 Task: Add Sprouts Arnica Oil to the cart.
Action: Mouse moved to (809, 259)
Screenshot: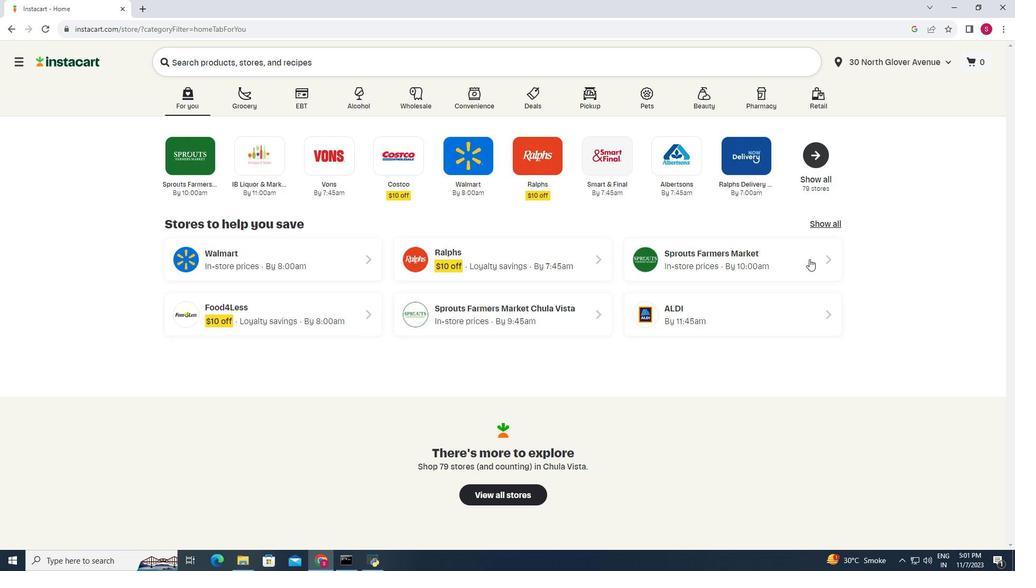 
Action: Mouse pressed left at (809, 259)
Screenshot: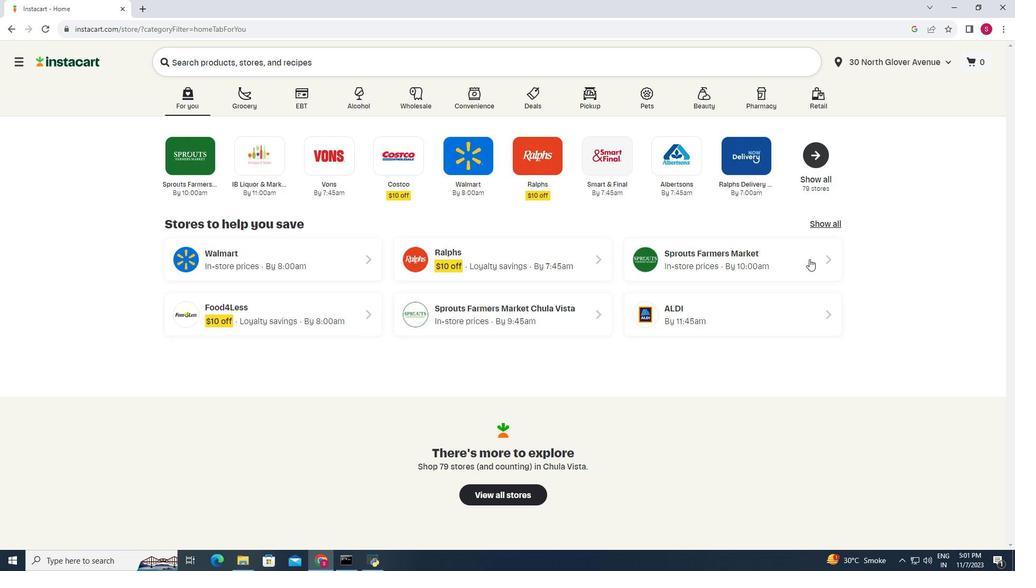 
Action: Mouse moved to (89, 388)
Screenshot: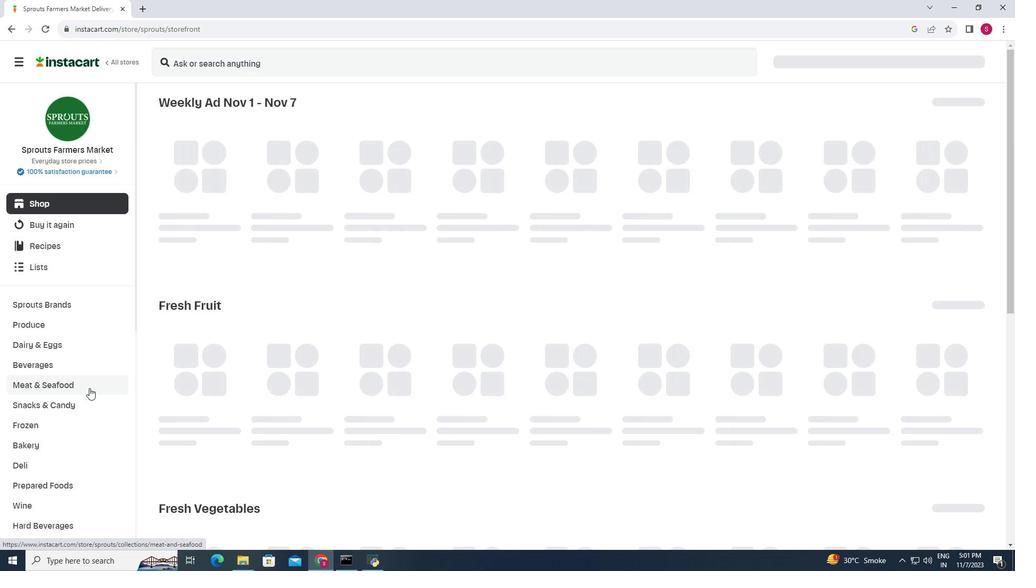 
Action: Mouse scrolled (89, 387) with delta (0, 0)
Screenshot: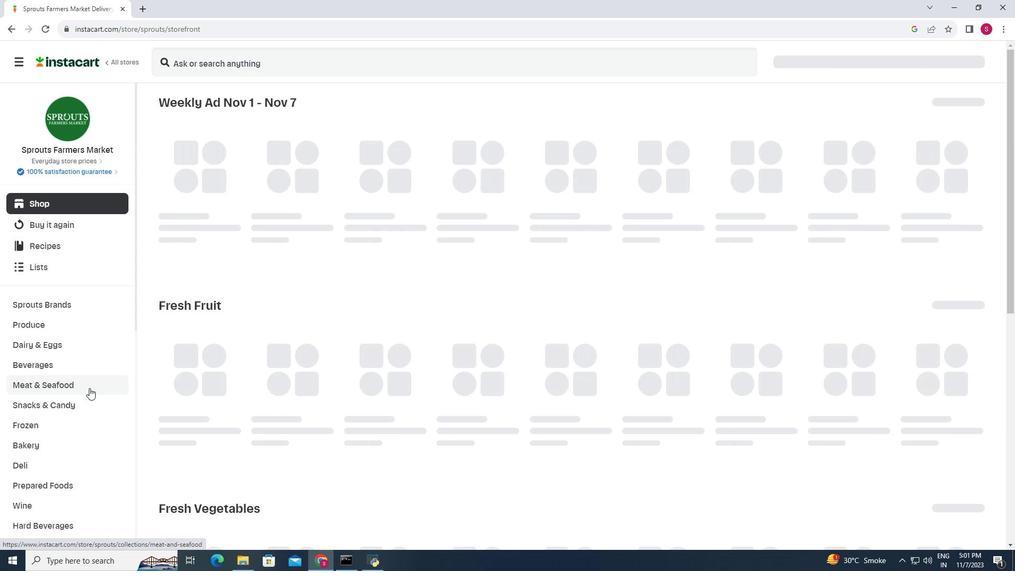 
Action: Mouse scrolled (89, 387) with delta (0, 0)
Screenshot: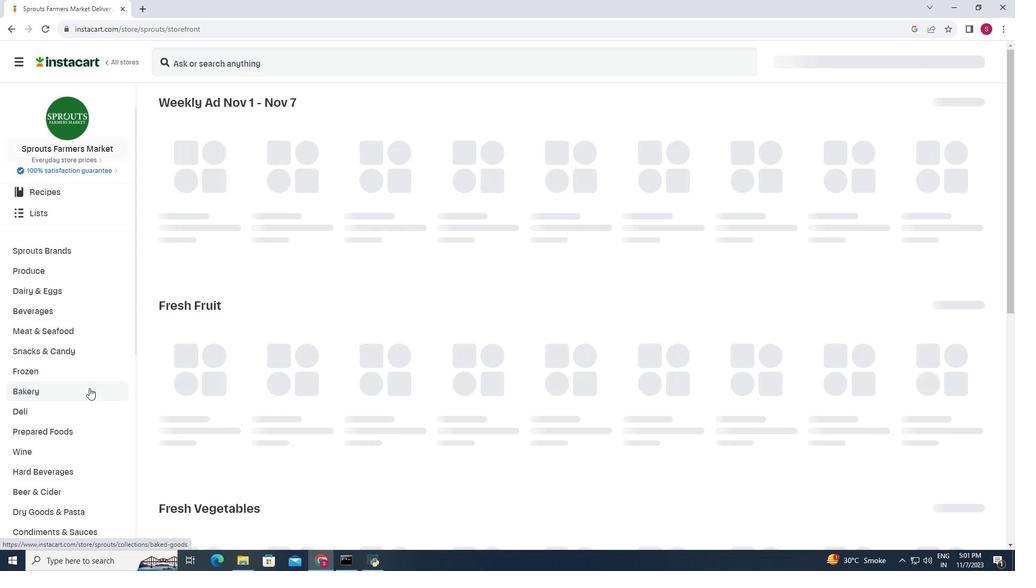 
Action: Mouse scrolled (89, 387) with delta (0, 0)
Screenshot: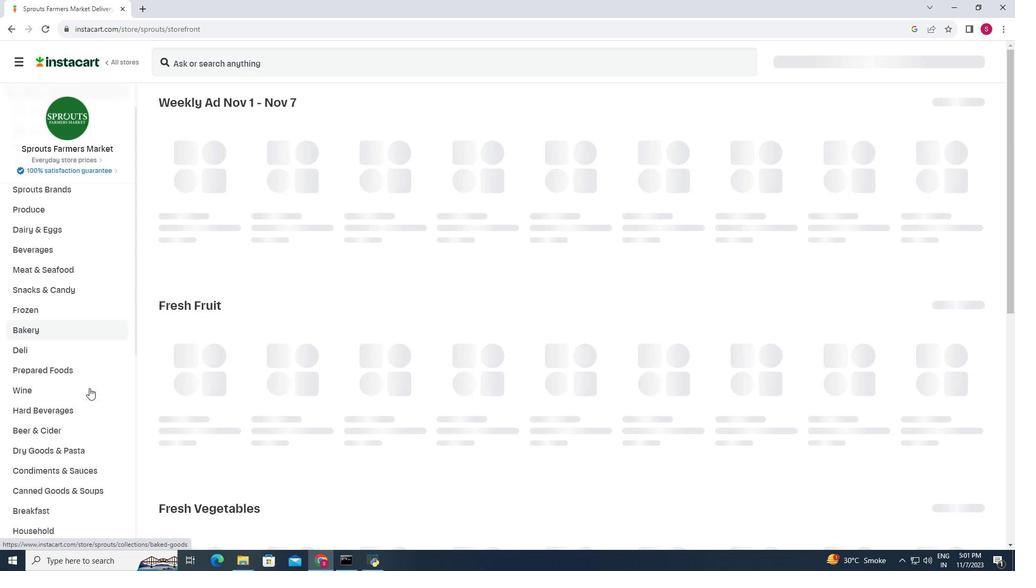 
Action: Mouse scrolled (89, 387) with delta (0, 0)
Screenshot: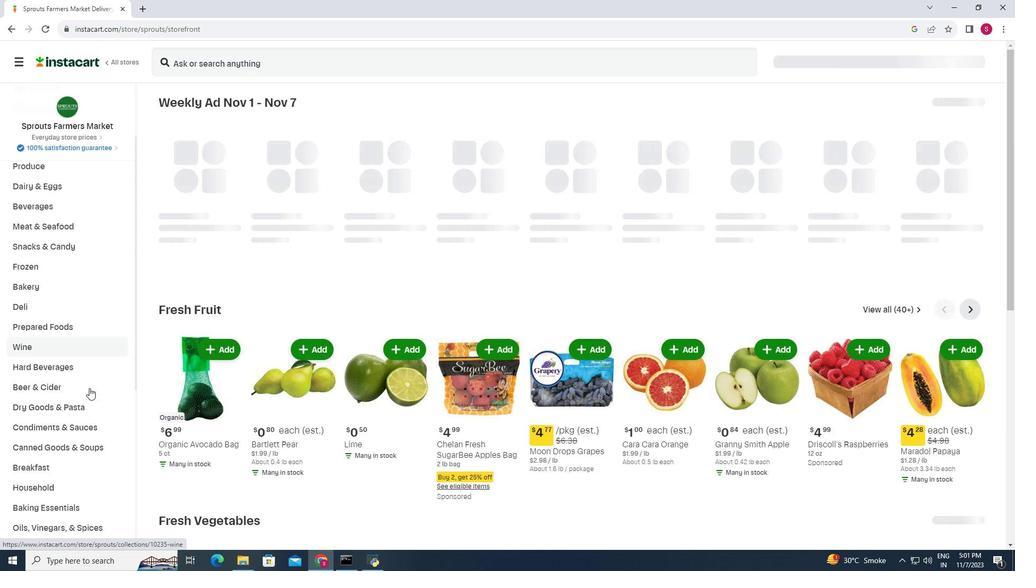 
Action: Mouse moved to (69, 428)
Screenshot: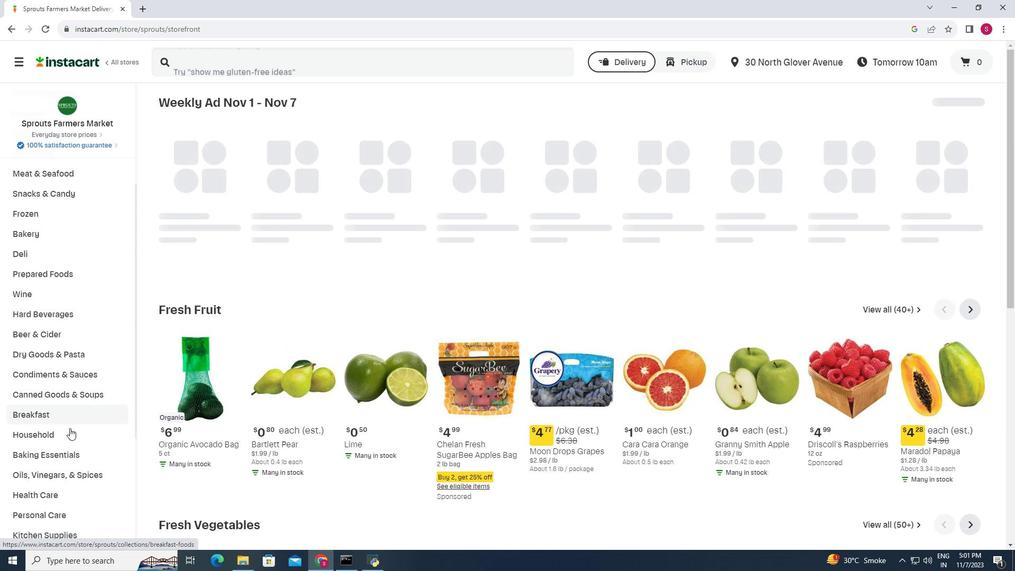 
Action: Mouse pressed left at (69, 428)
Screenshot: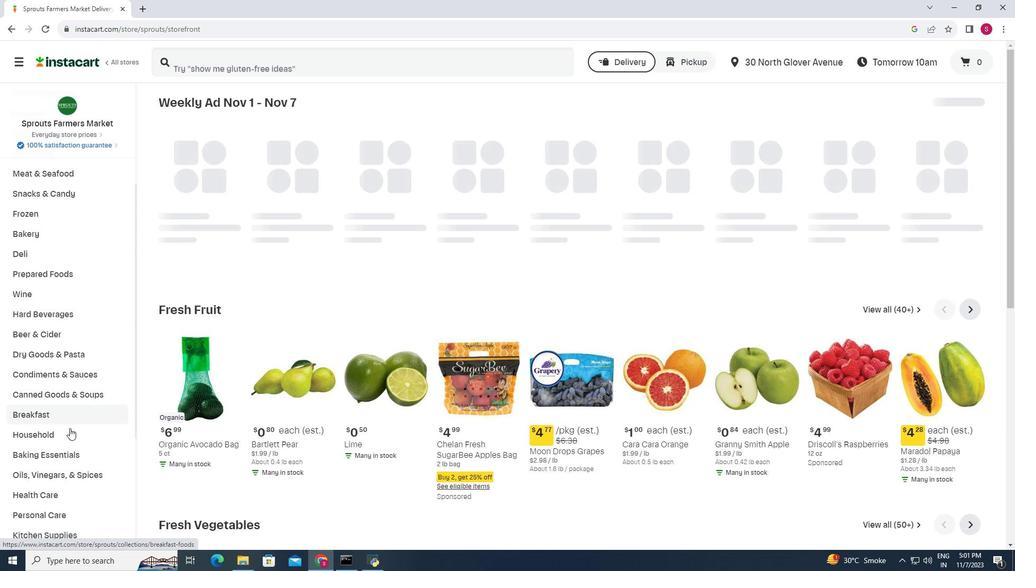 
Action: Mouse moved to (60, 430)
Screenshot: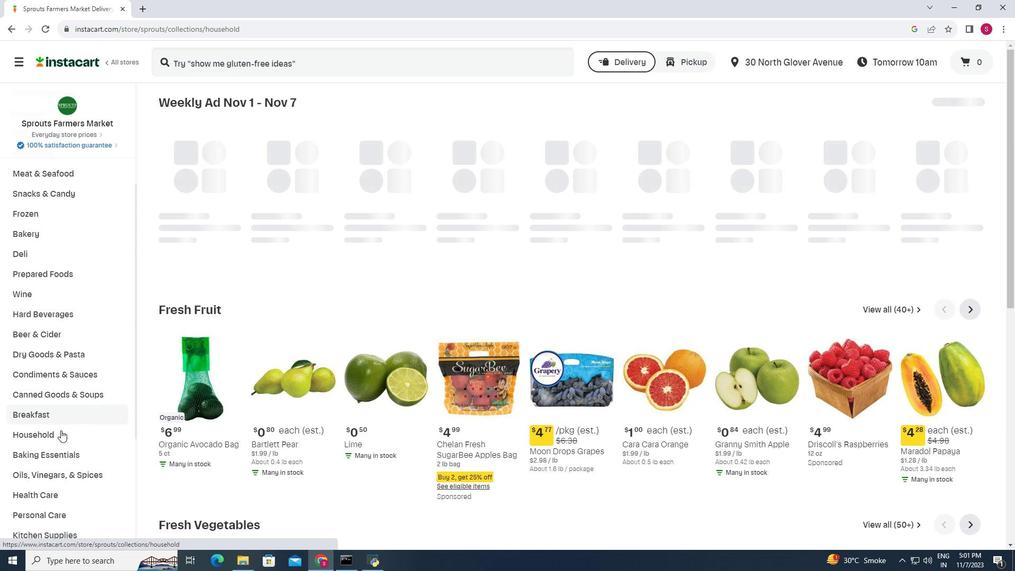 
Action: Mouse pressed left at (60, 430)
Screenshot: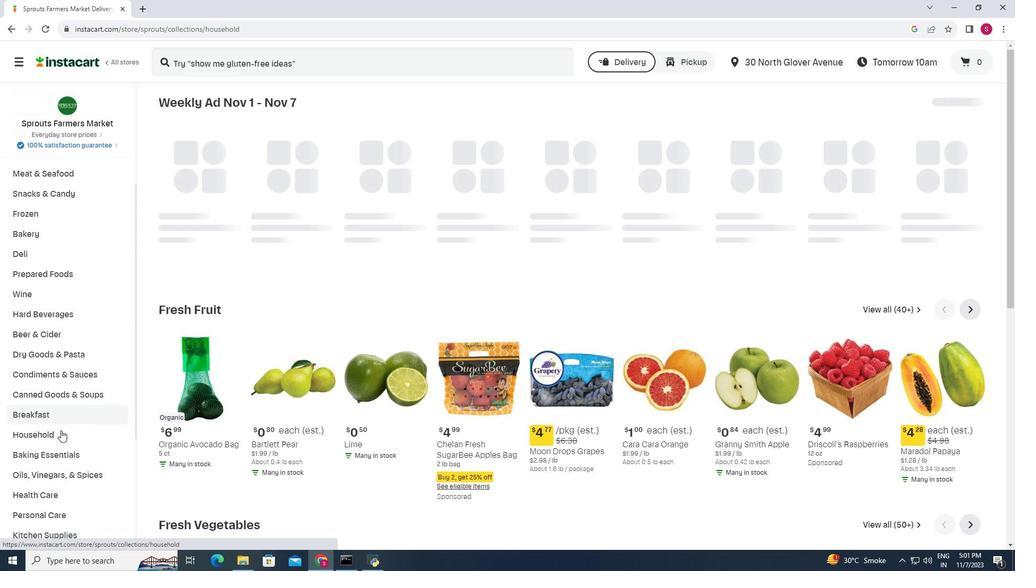 
Action: Mouse moved to (587, 124)
Screenshot: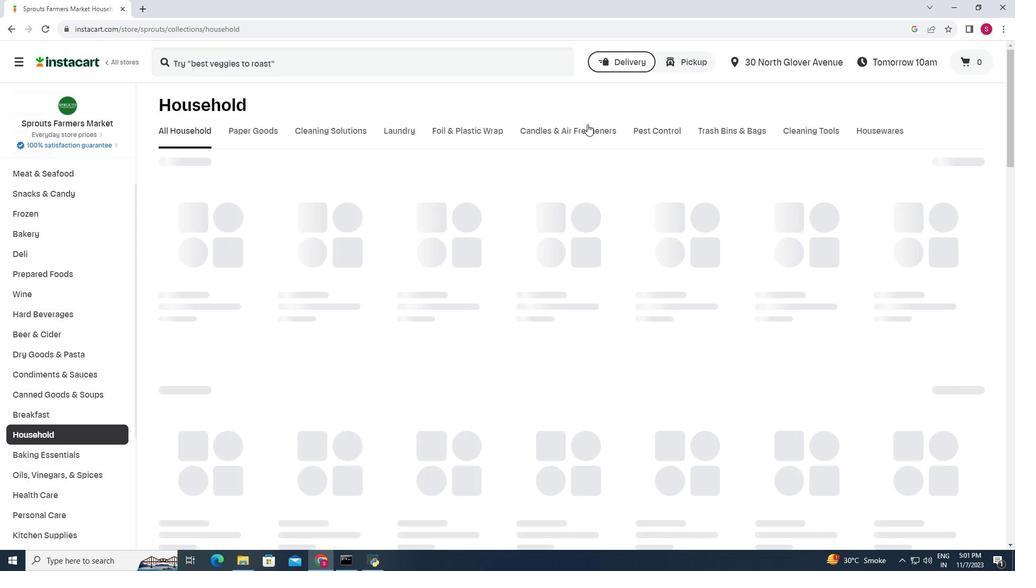 
Action: Mouse pressed left at (587, 124)
Screenshot: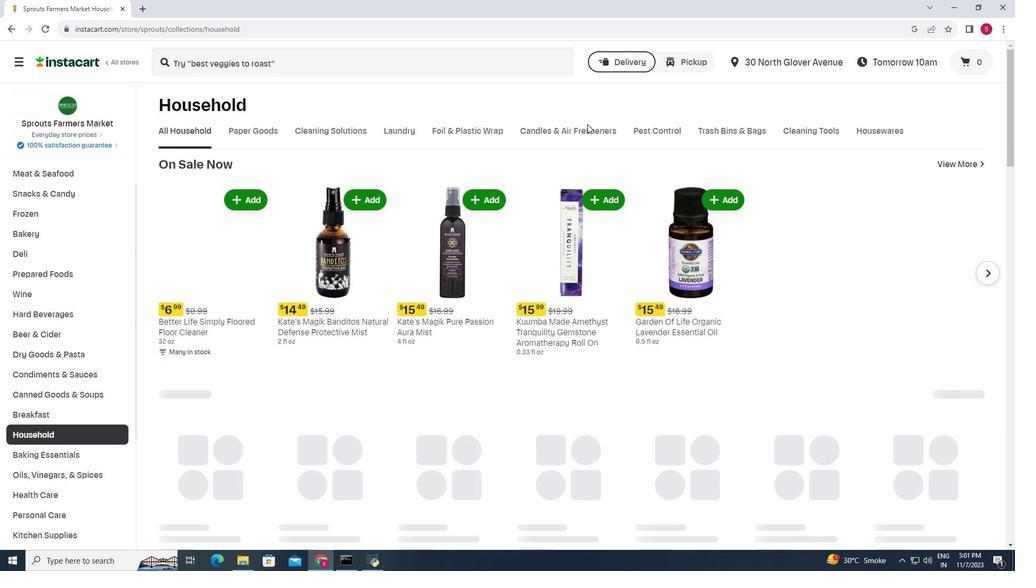 
Action: Mouse moved to (585, 133)
Screenshot: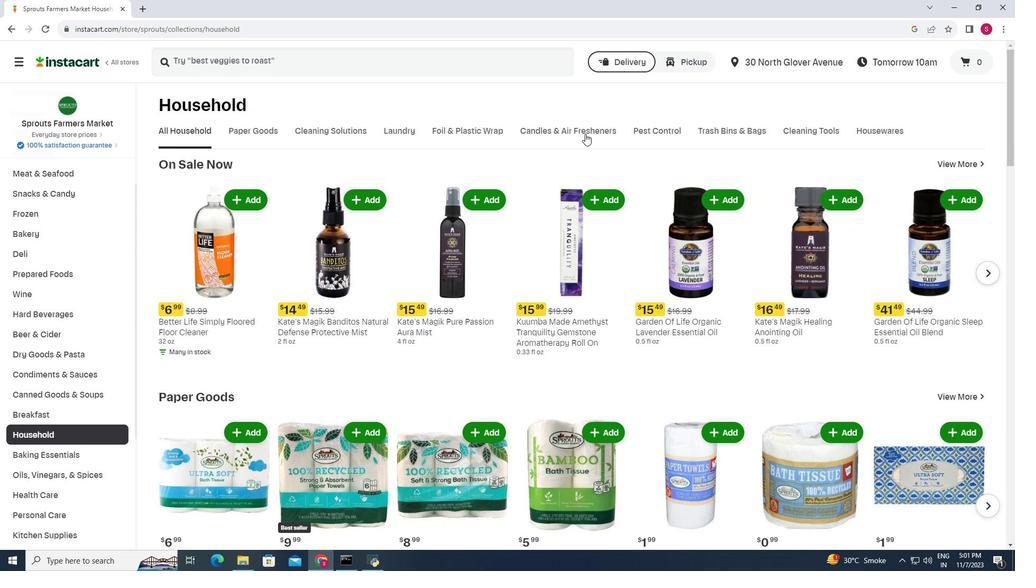 
Action: Mouse pressed left at (585, 133)
Screenshot: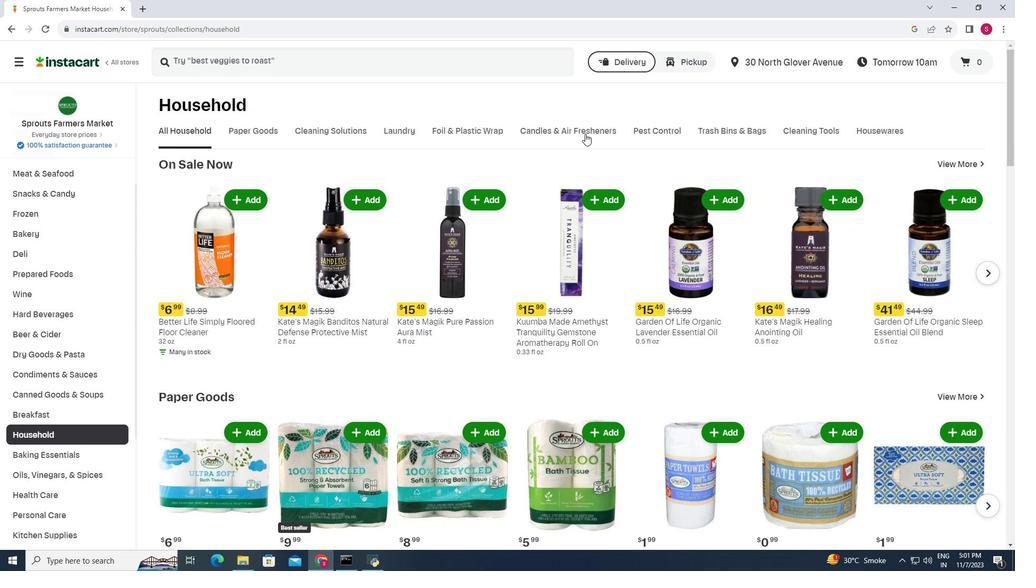 
Action: Mouse moved to (256, 60)
Screenshot: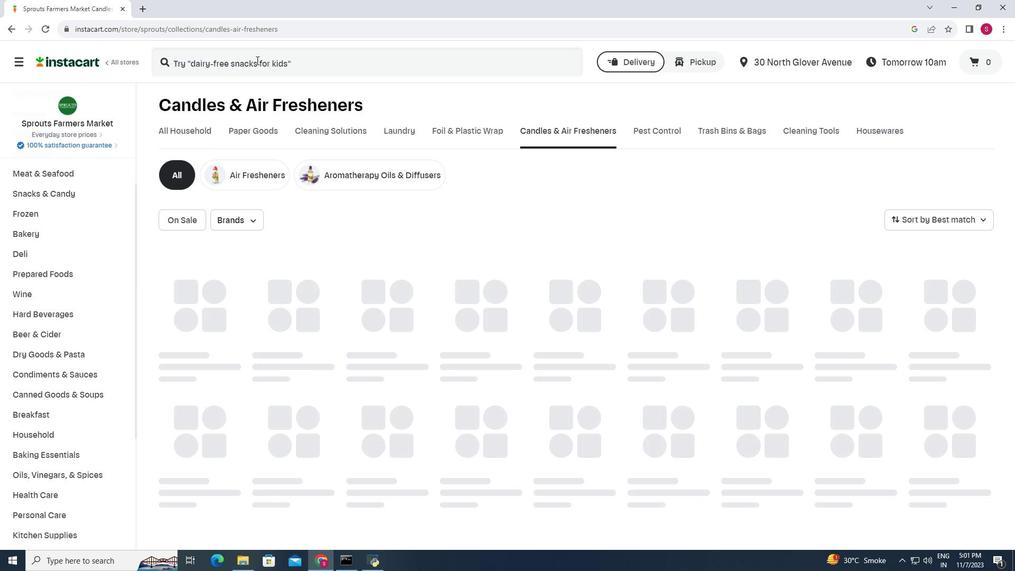 
Action: Mouse pressed left at (256, 60)
Screenshot: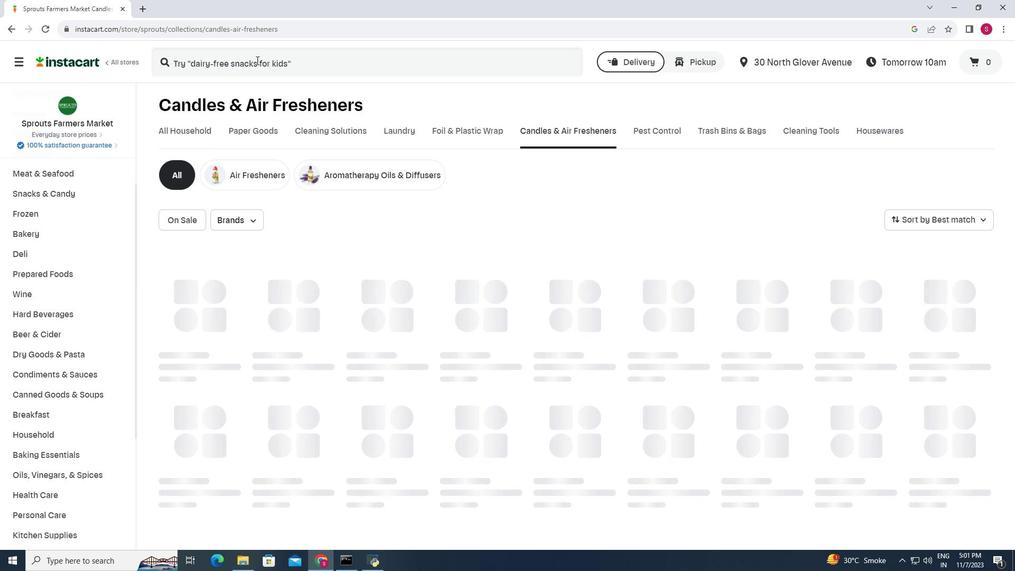 
Action: Key pressed <Key.shift>Sprouts<Key.space><Key.shift>Arnica<Key.space><Key.shift>Oil<Key.enter>
Screenshot: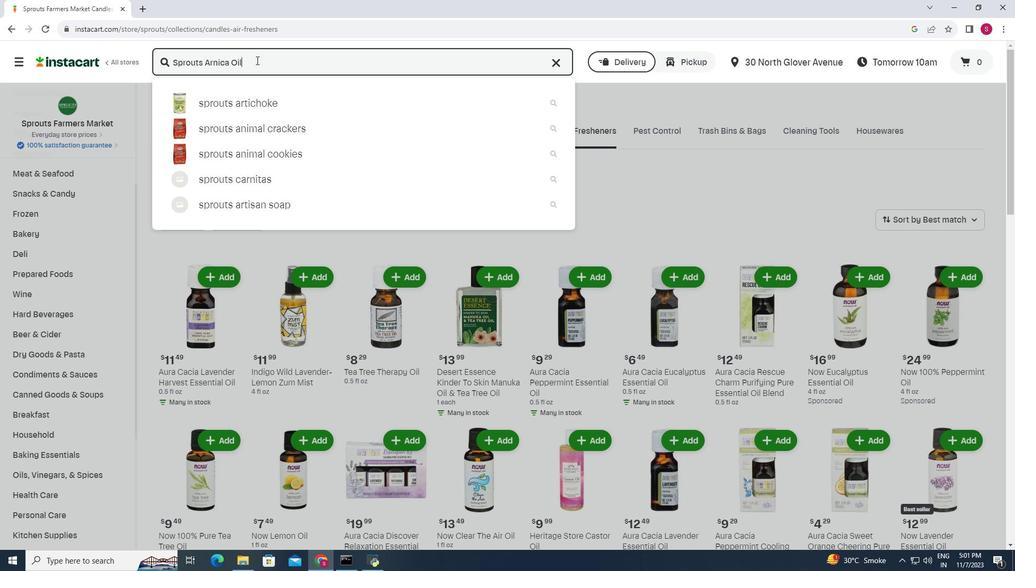 
Action: Mouse moved to (777, 144)
Screenshot: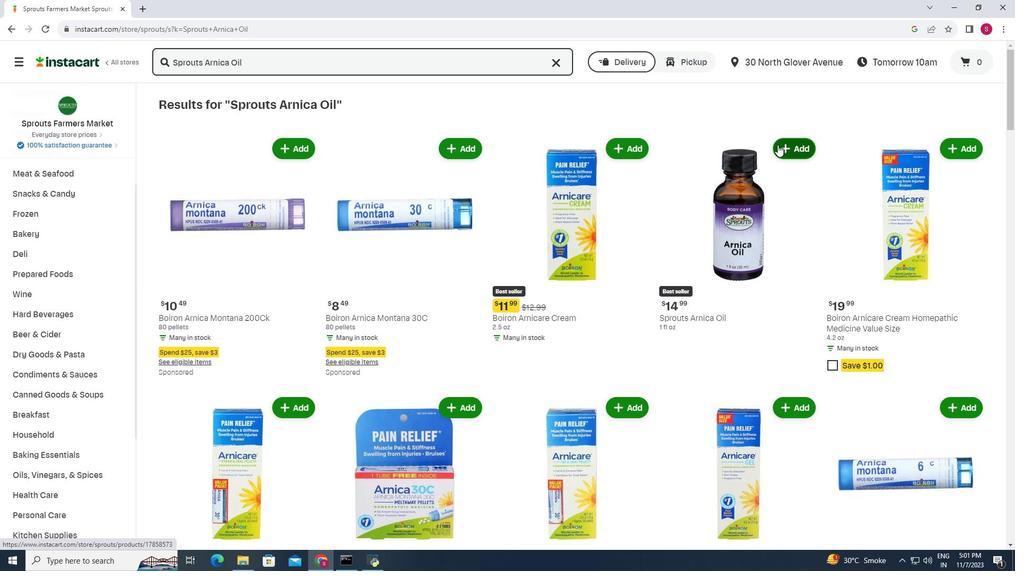 
Action: Mouse pressed left at (777, 144)
Screenshot: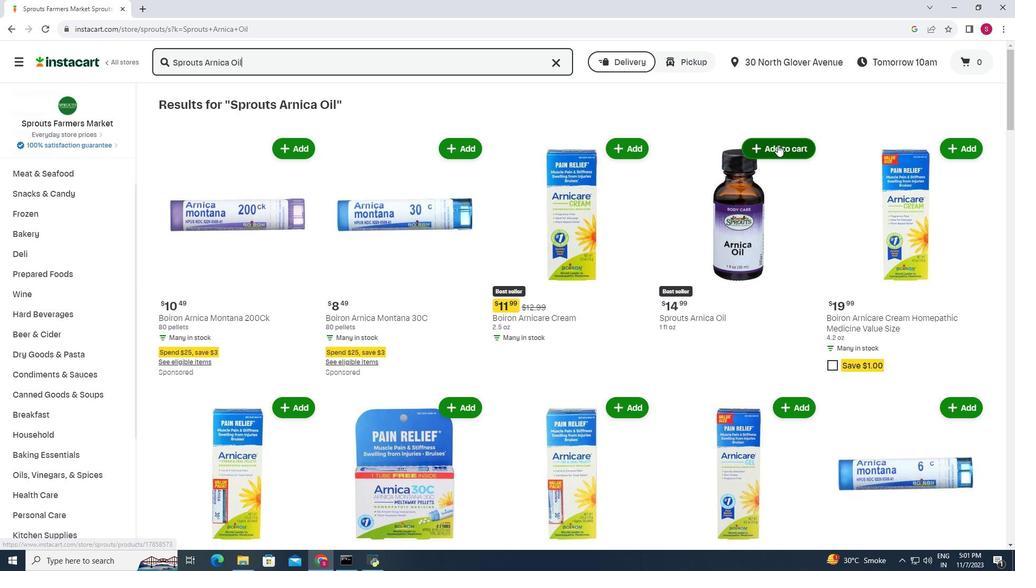 
Action: Mouse moved to (762, 111)
Screenshot: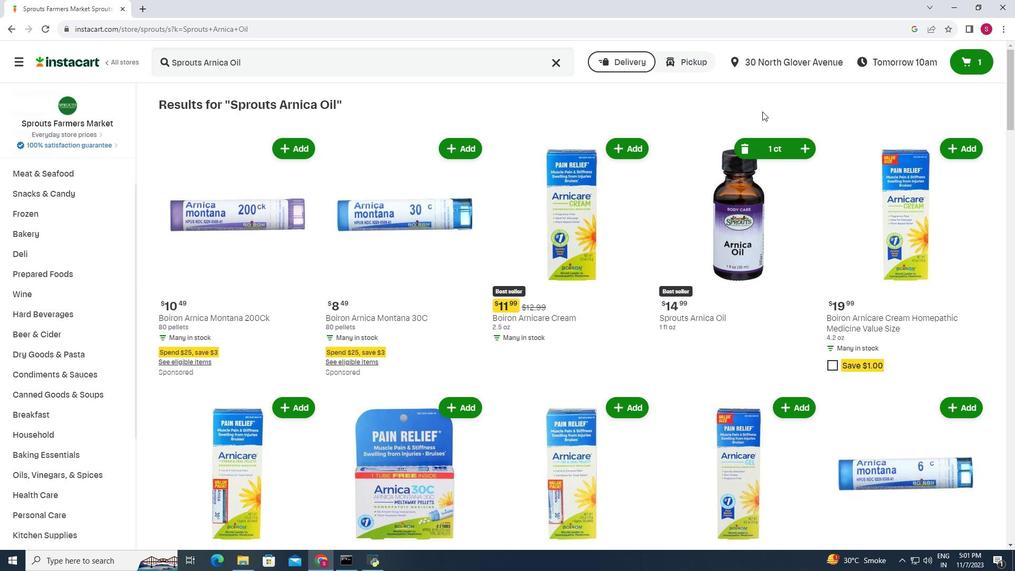 
